Task: Filter the notifications by "is:done".
Action: Mouse moved to (1066, 130)
Screenshot: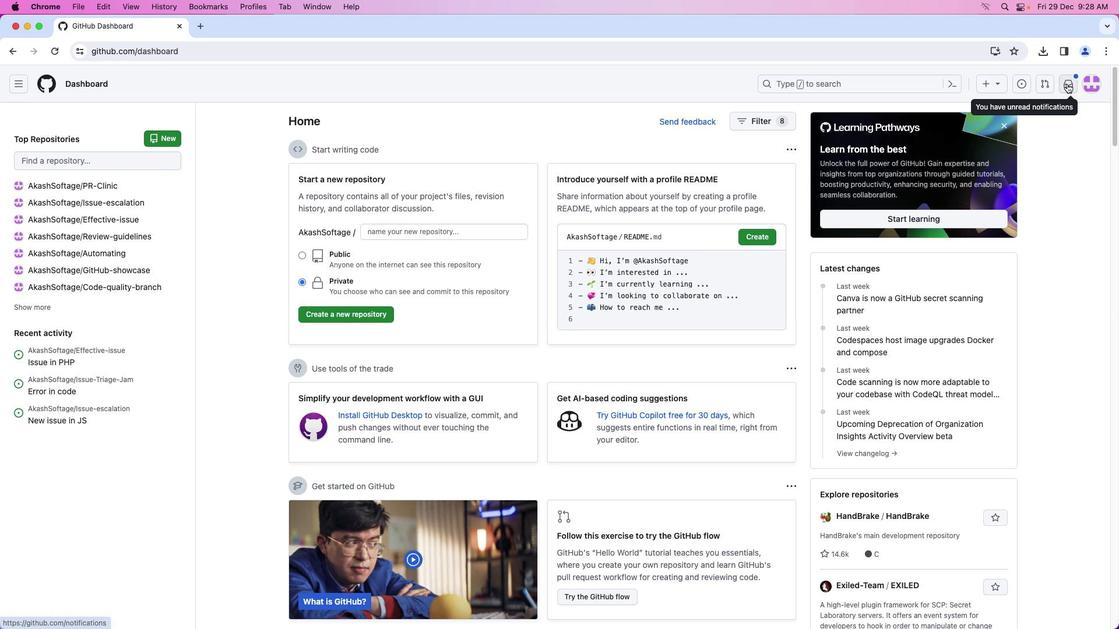 
Action: Mouse pressed left at (1066, 130)
Screenshot: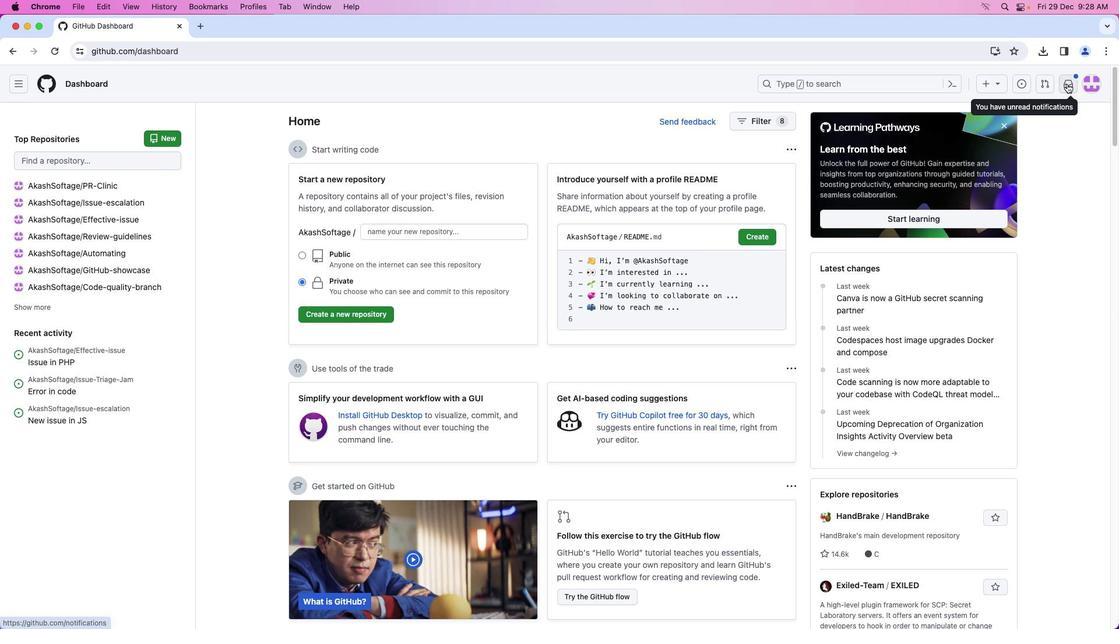 
Action: Mouse moved to (1066, 83)
Screenshot: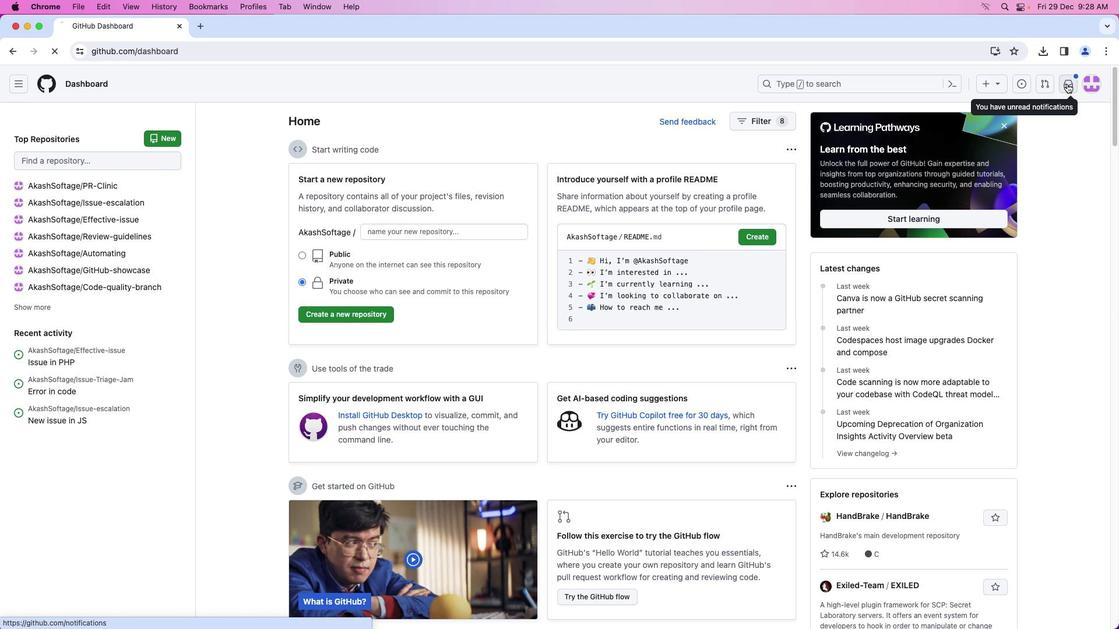 
Action: Mouse pressed left at (1066, 83)
Screenshot: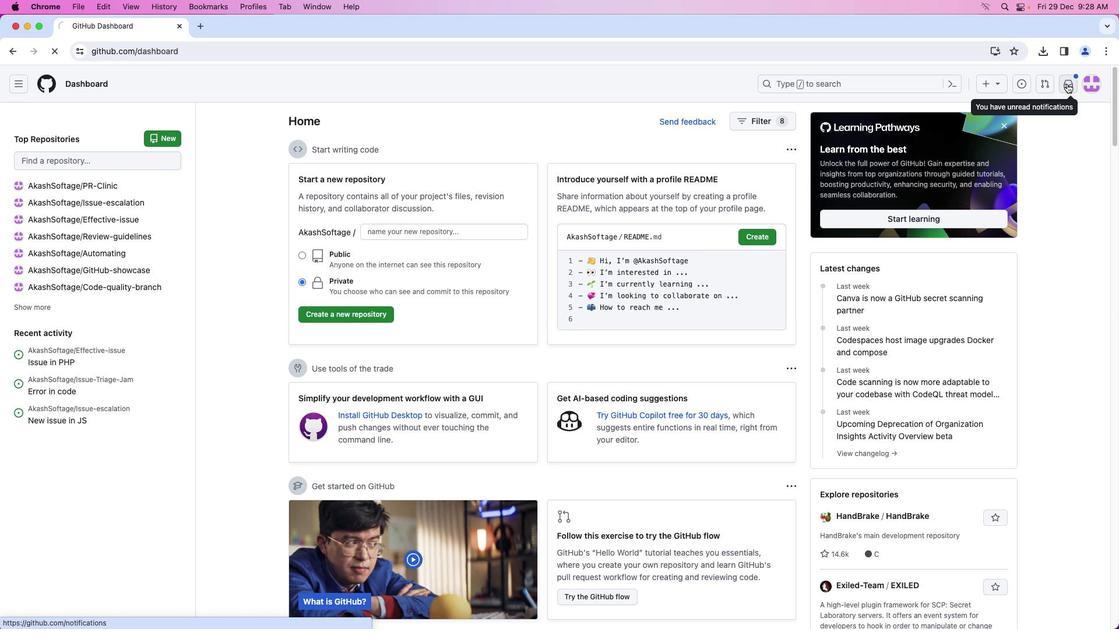 
Action: Mouse moved to (92, 127)
Screenshot: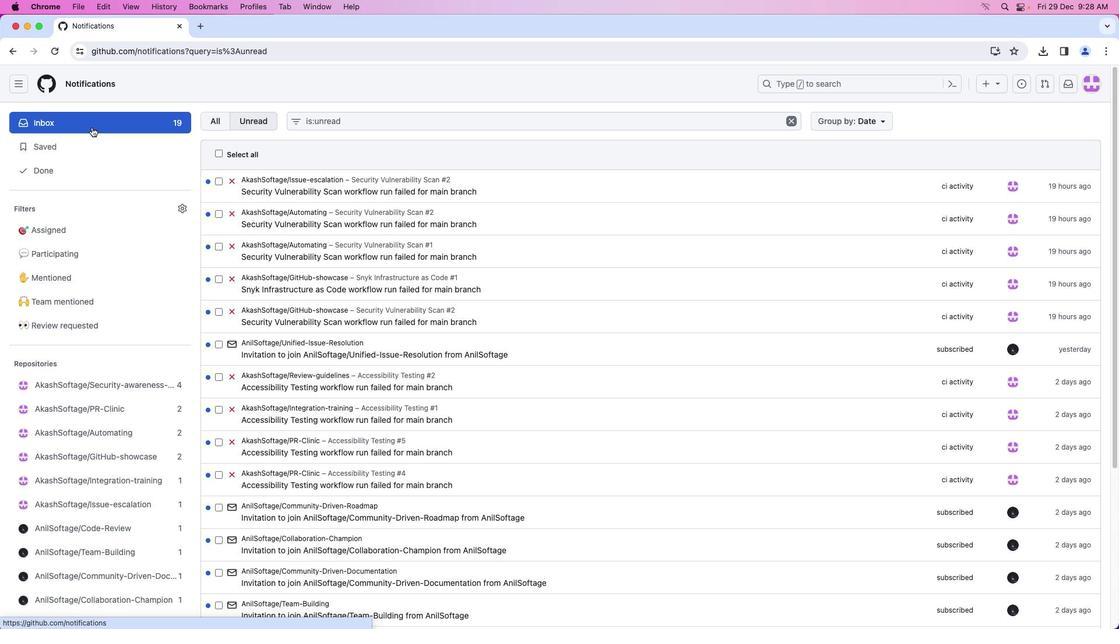 
Action: Mouse pressed left at (92, 127)
Screenshot: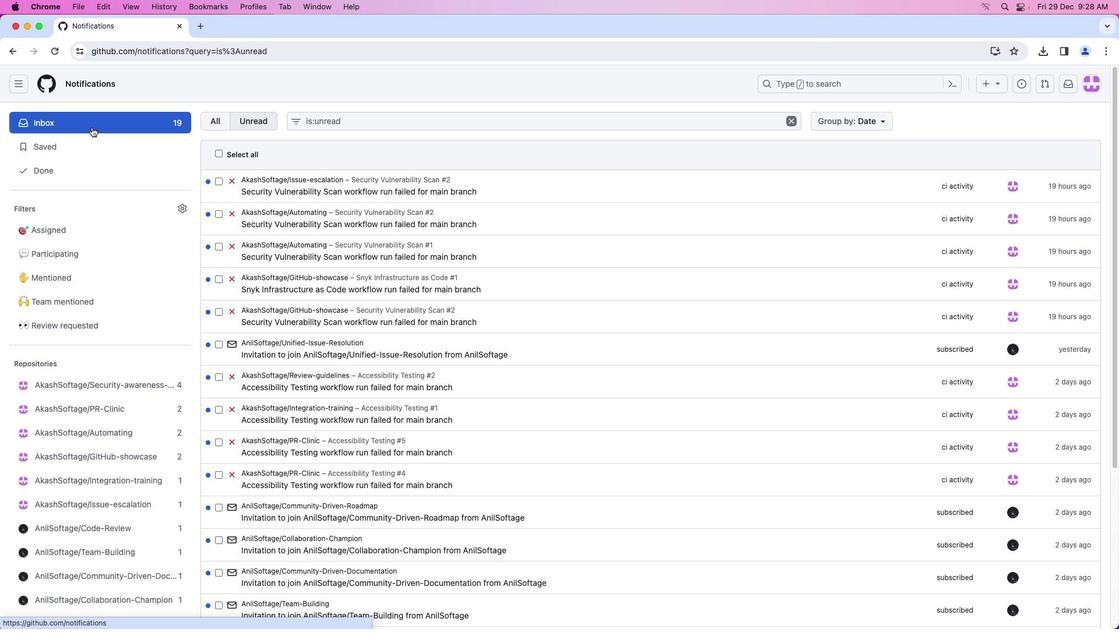 
Action: Mouse moved to (397, 124)
Screenshot: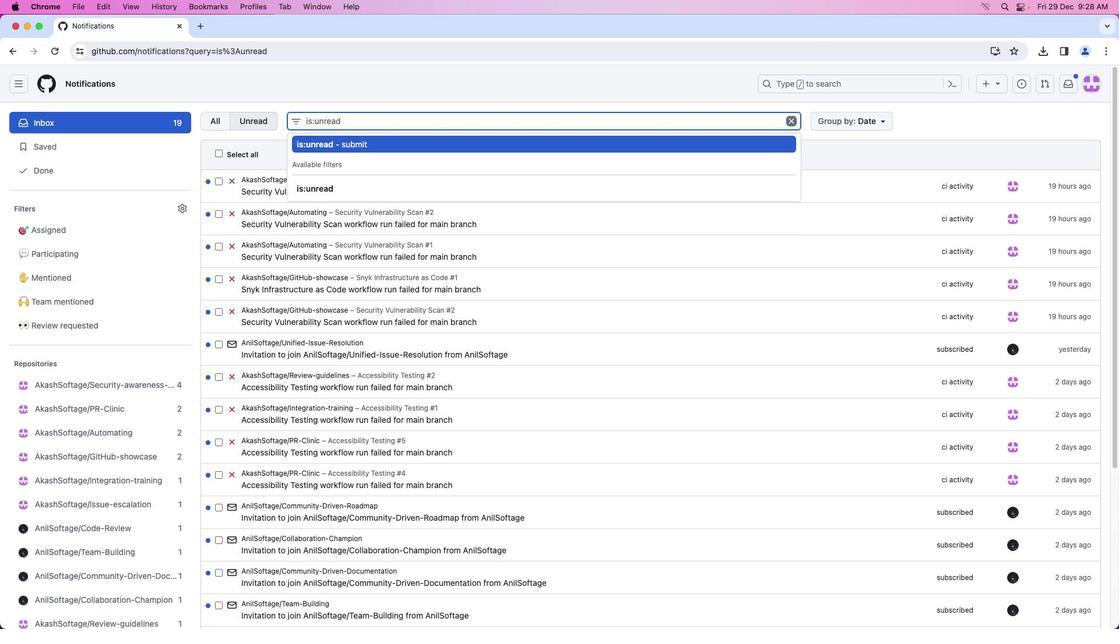 
Action: Mouse pressed left at (397, 124)
Screenshot: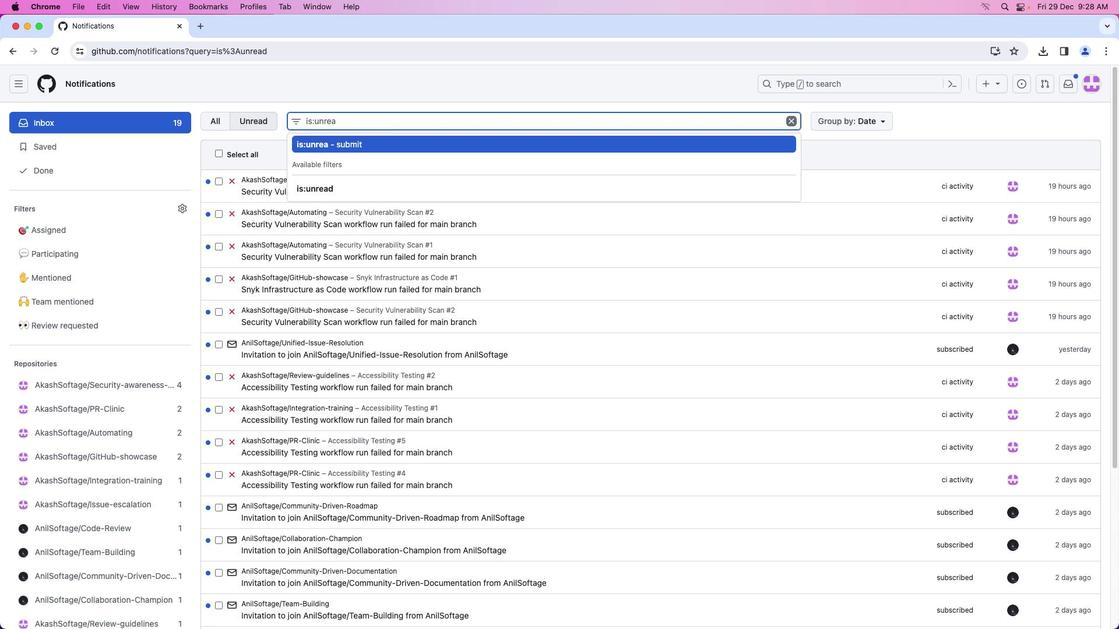 
Action: Key pressed Key.backspaceKey.backspaceKey.backspaceKey.backspaceKey.backspaceKey.backspaceKey.backspaceKey.backspaceKey.backspaceKey.backspaceKey.backspaceKey.backspaceKey.backspace'I''S'Key.shift_r':''D''O'Key.backspaceKey.caps_lockKey.backspaceKey.backspaceKey.backspaceKey.backspaceKey.backspaceKey.backspace'u'Key.backspace'i''s'Key.shift_r':''d''o''n''e'Key.enter
Screenshot: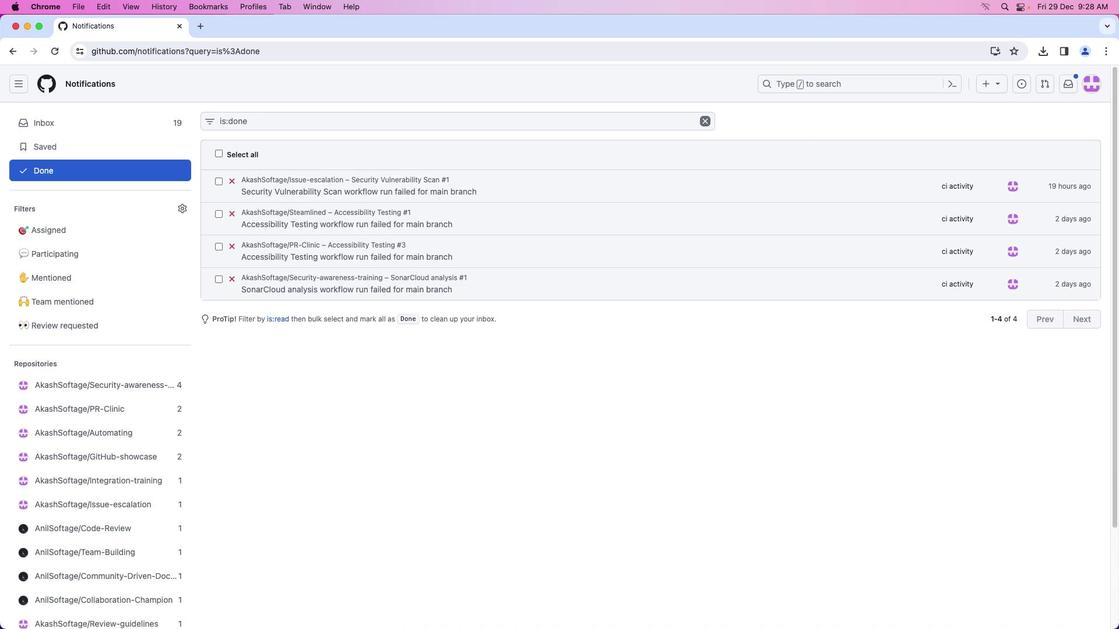 
Action: Mouse moved to (729, 399)
Screenshot: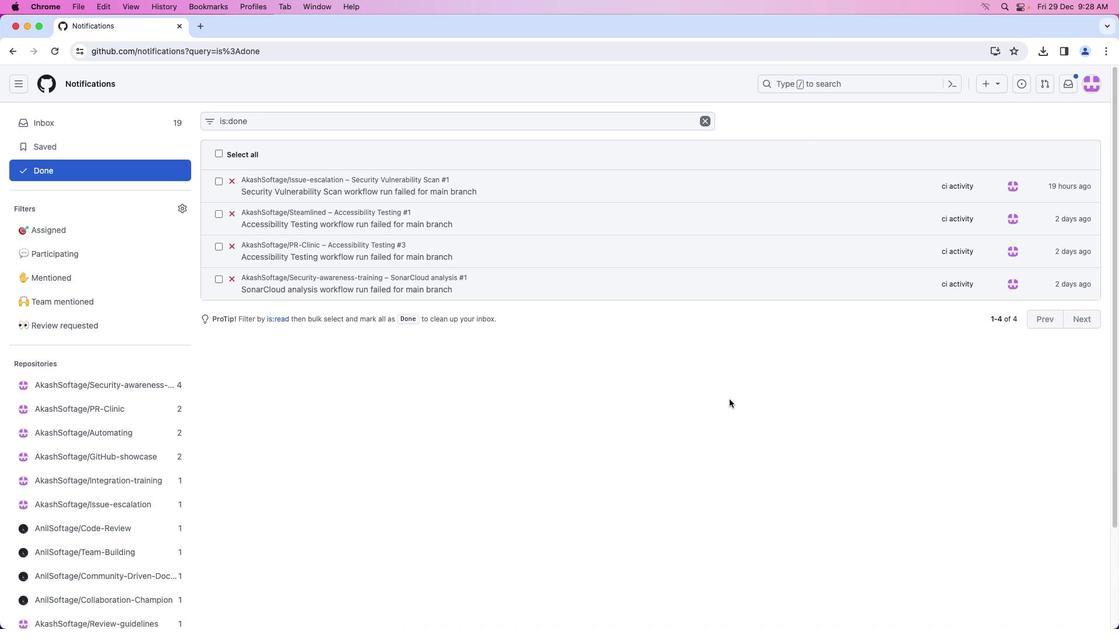 
Action: Mouse pressed left at (729, 399)
Screenshot: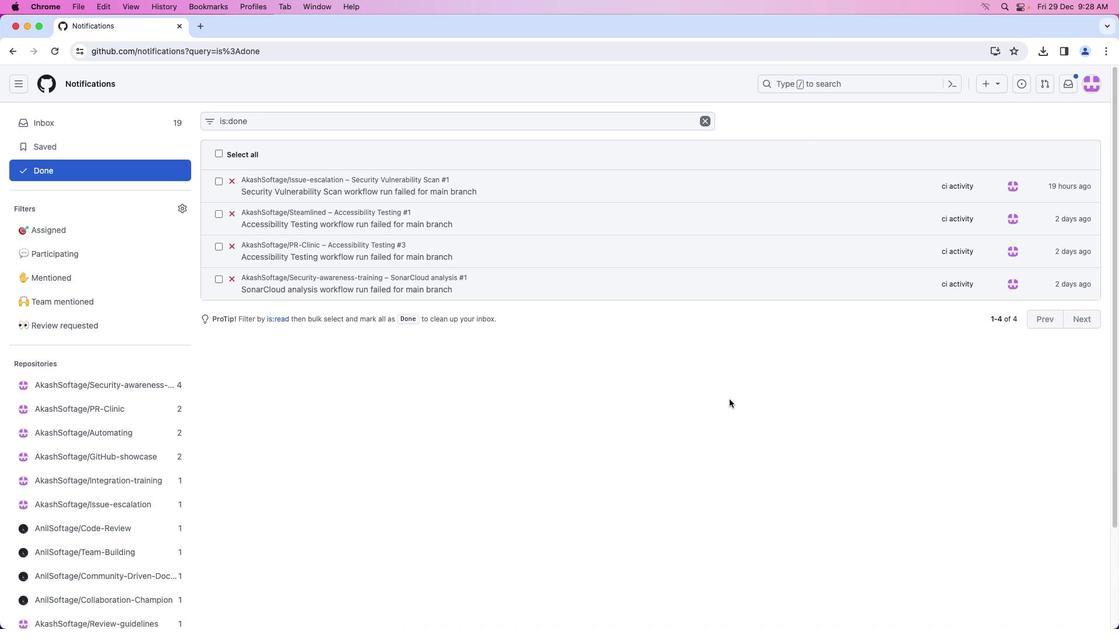 
